 Task: Add Blue Label titled Label0006 to Card Card0006 in Board Board0002 in Development in Trello
Action: Mouse moved to (552, 24)
Screenshot: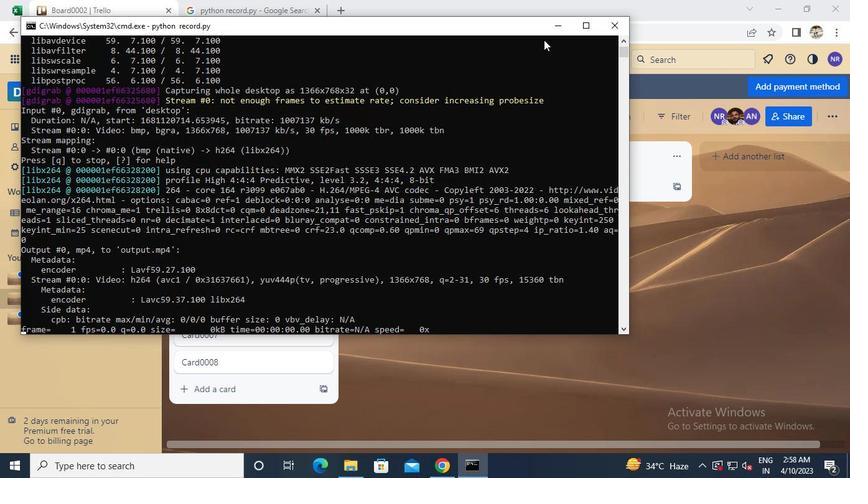 
Action: Mouse pressed left at (552, 24)
Screenshot: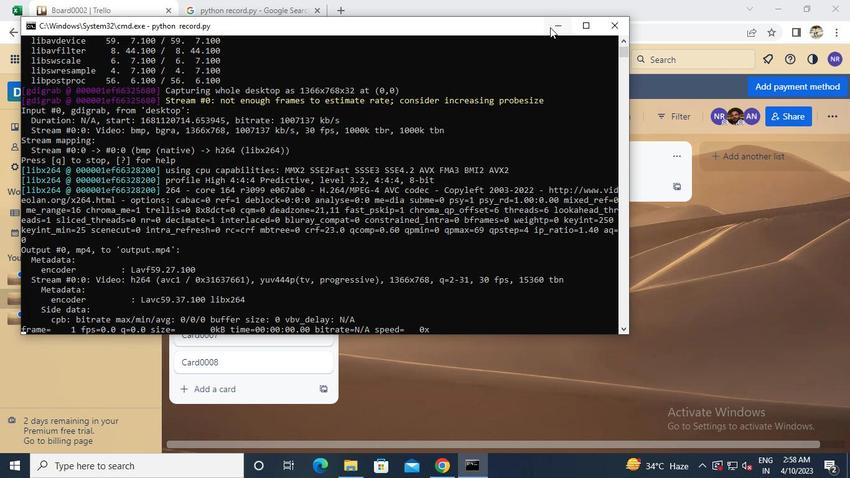 
Action: Mouse moved to (317, 288)
Screenshot: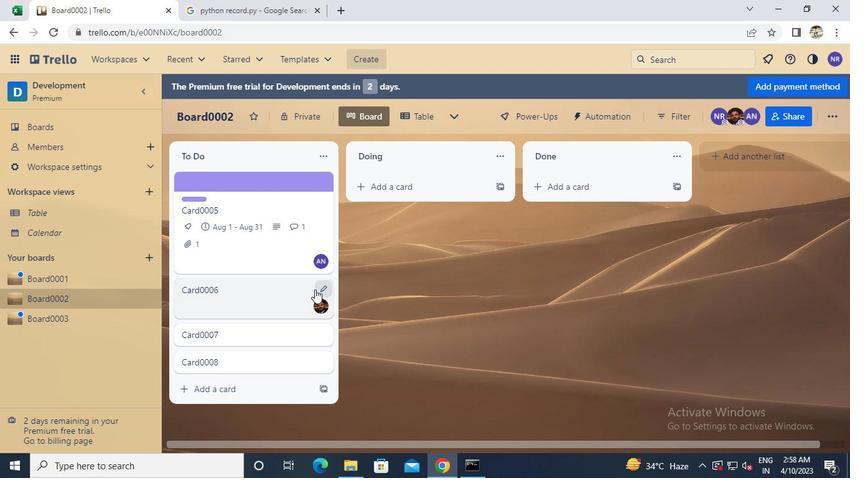 
Action: Mouse pressed left at (317, 288)
Screenshot: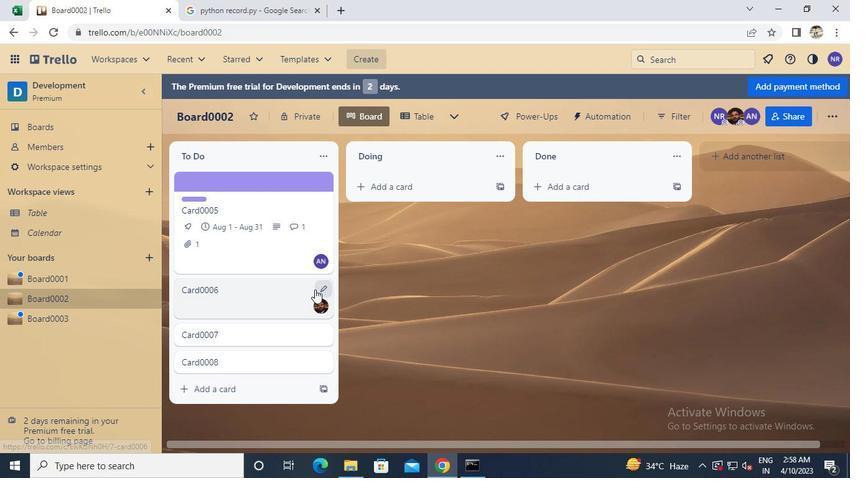 
Action: Mouse moved to (358, 237)
Screenshot: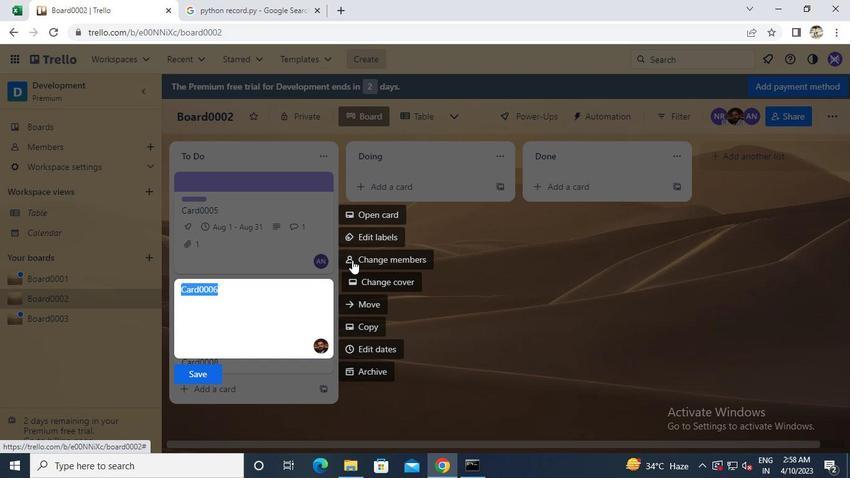 
Action: Mouse pressed left at (358, 237)
Screenshot: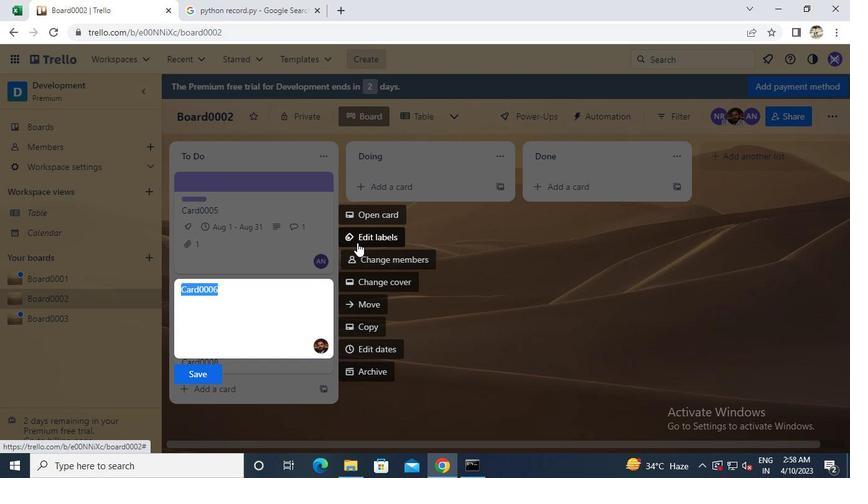 
Action: Mouse moved to (400, 331)
Screenshot: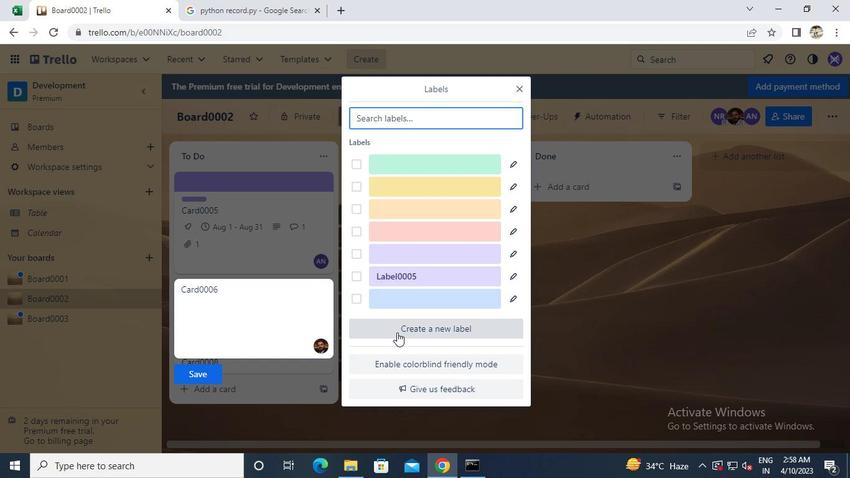 
Action: Mouse pressed left at (400, 331)
Screenshot: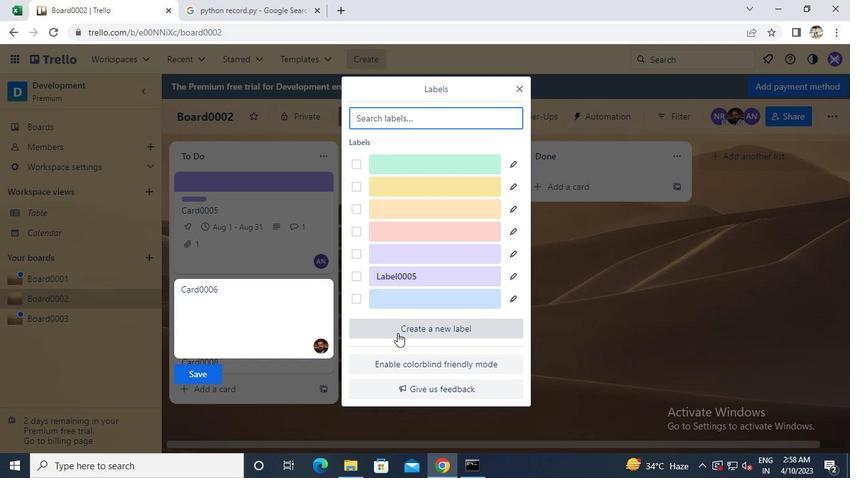 
Action: Mouse moved to (363, 339)
Screenshot: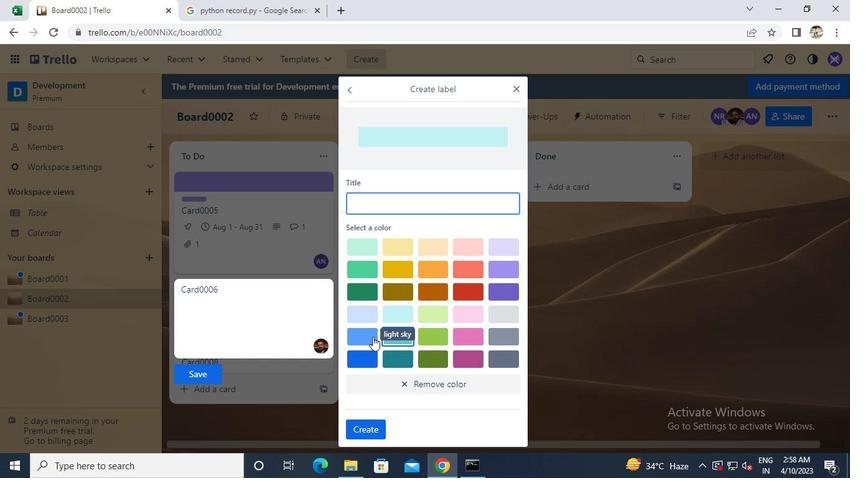 
Action: Mouse pressed left at (363, 339)
Screenshot: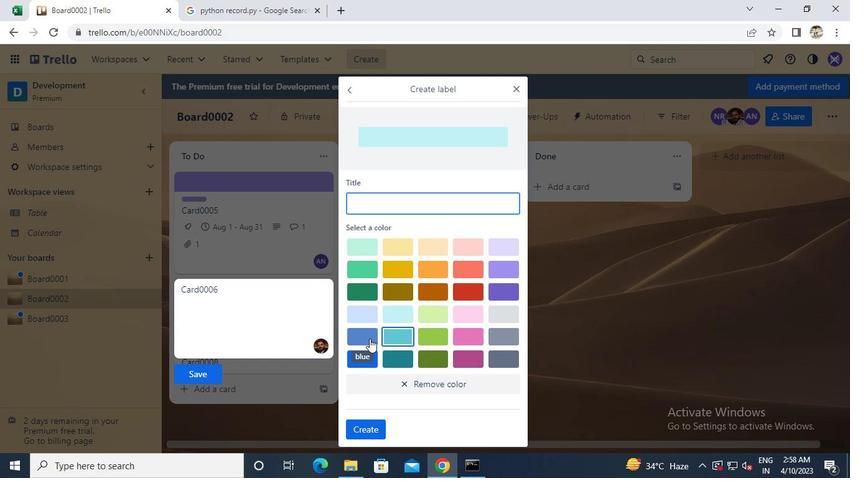 
Action: Mouse moved to (383, 203)
Screenshot: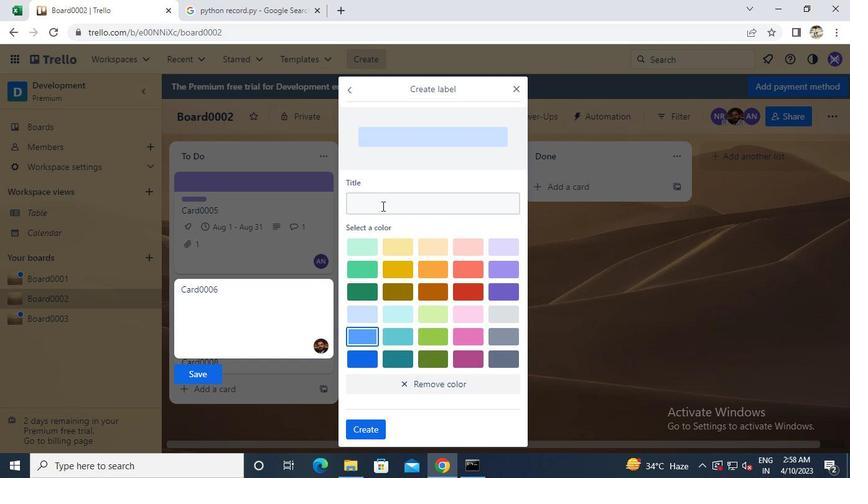 
Action: Mouse pressed left at (383, 203)
Screenshot: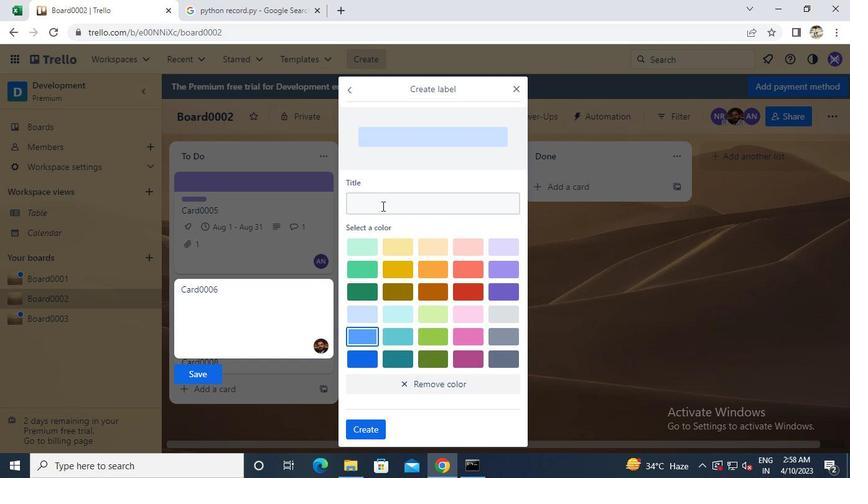 
Action: Keyboard Key.caps_lock
Screenshot: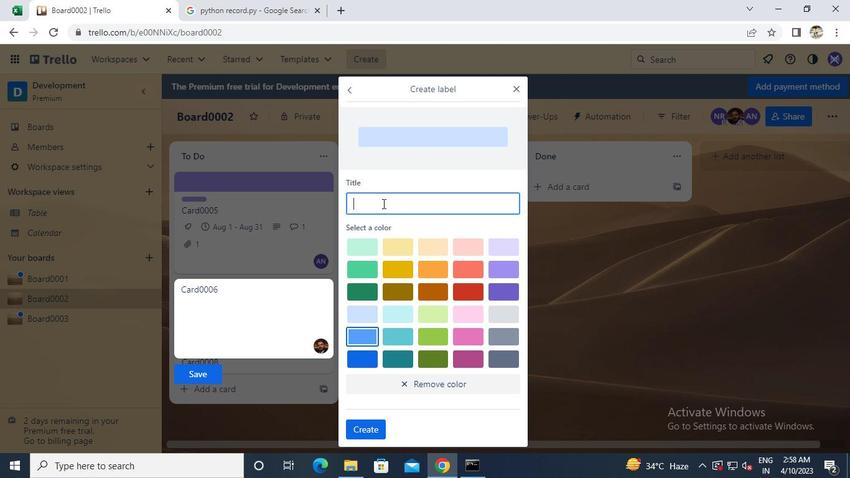 
Action: Keyboard Key.caps_lock
Screenshot: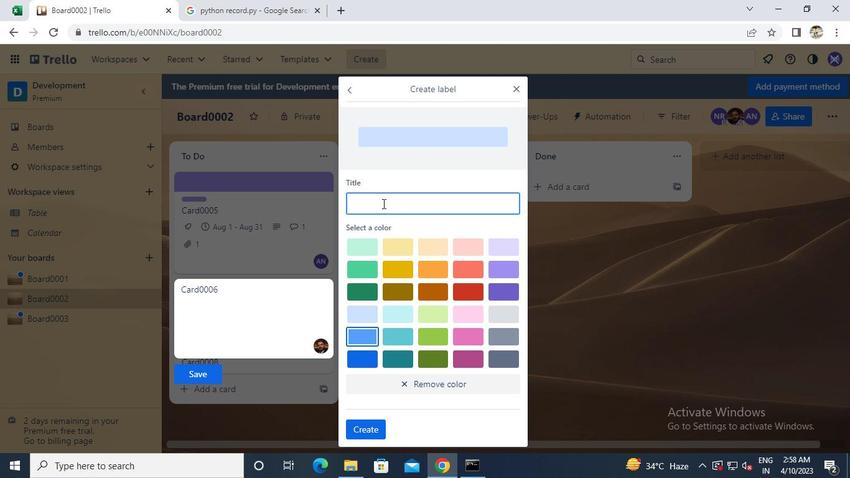 
Action: Keyboard l
Screenshot: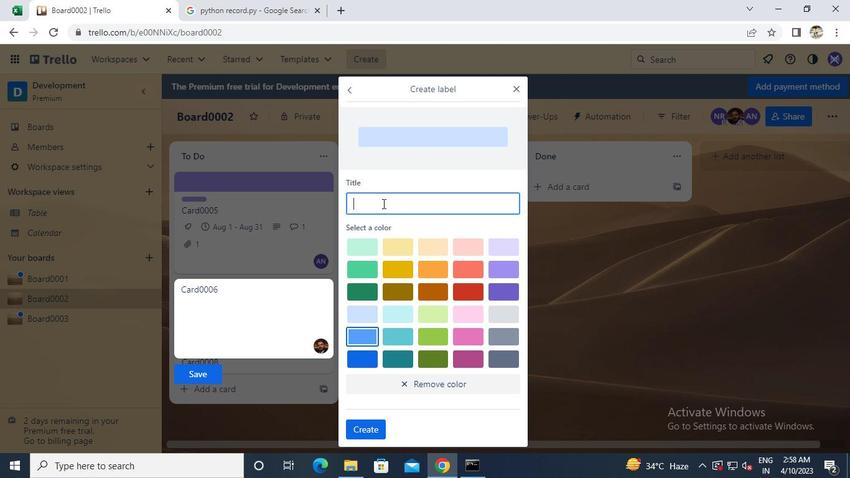 
Action: Mouse moved to (383, 203)
Screenshot: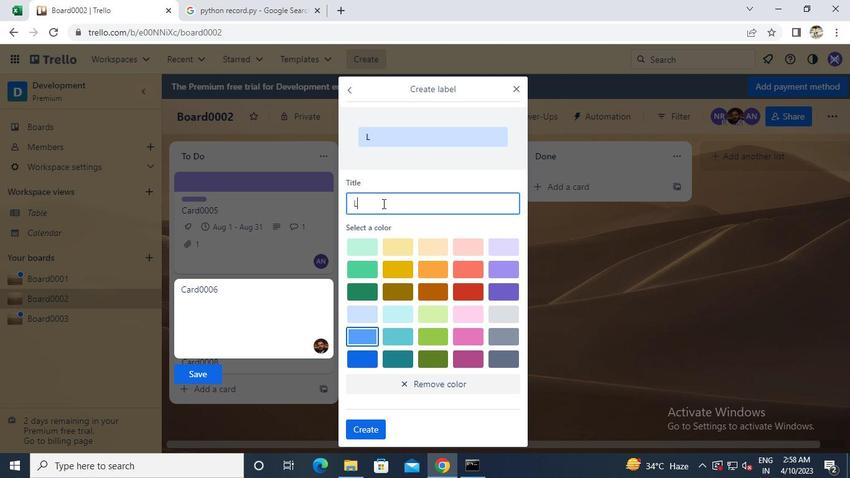 
Action: Keyboard Key.caps_lock
Screenshot: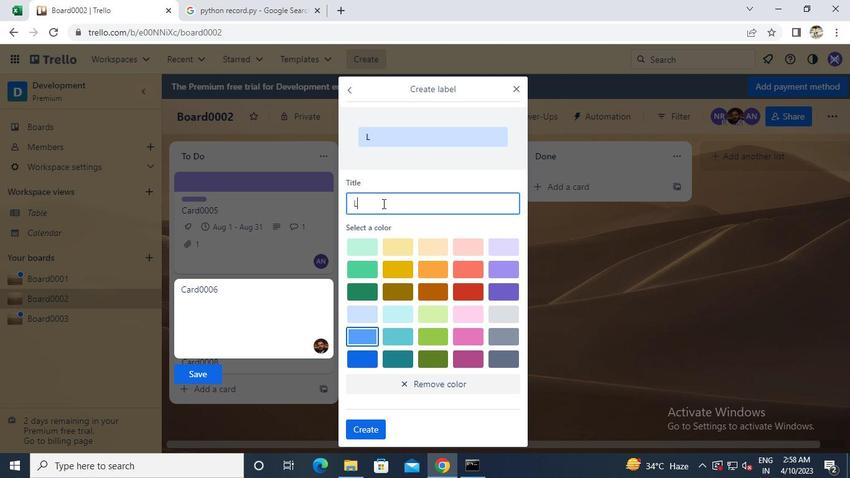 
Action: Keyboard a
Screenshot: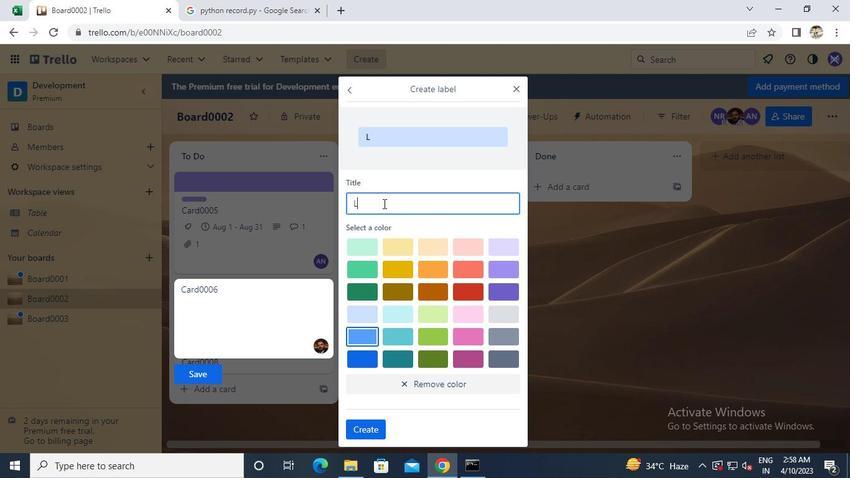 
Action: Keyboard b
Screenshot: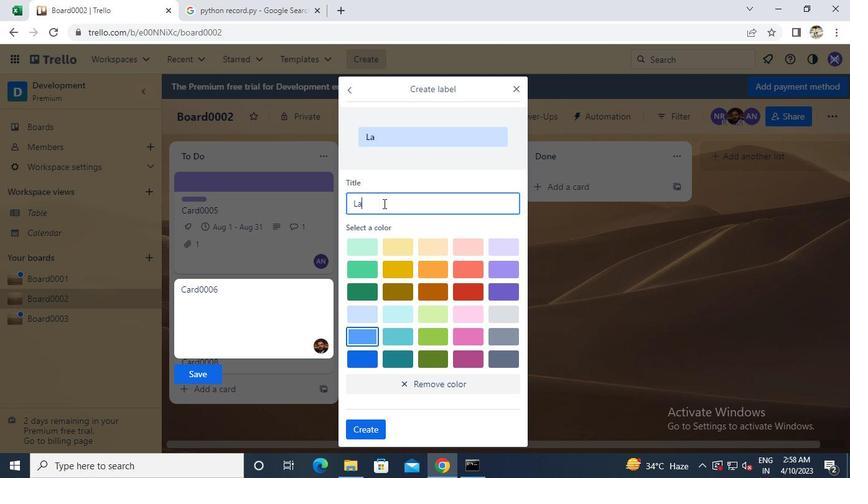 
Action: Keyboard e
Screenshot: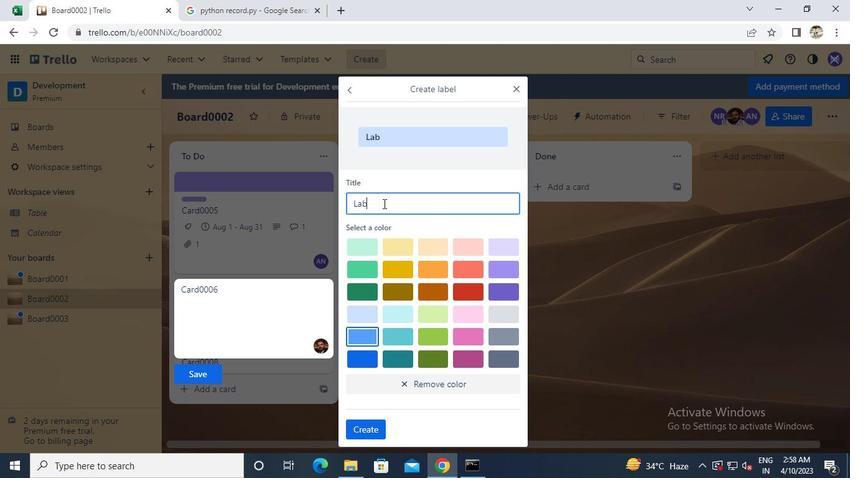 
Action: Keyboard l
Screenshot: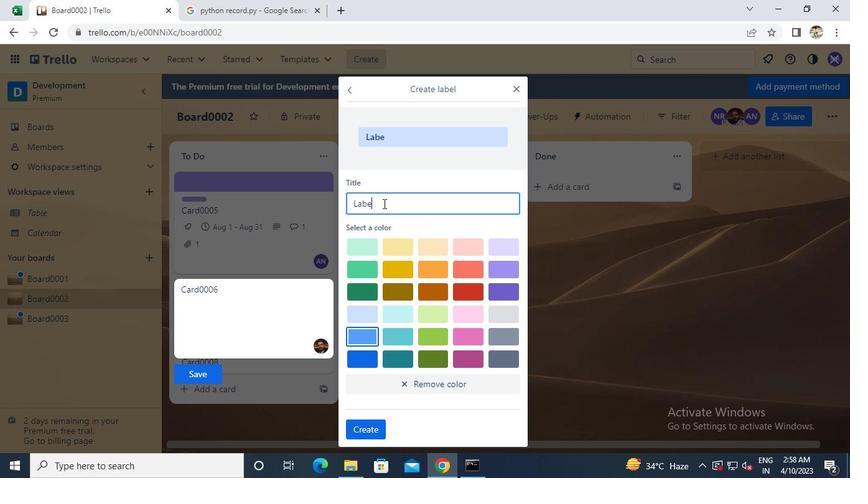 
Action: Keyboard 0
Screenshot: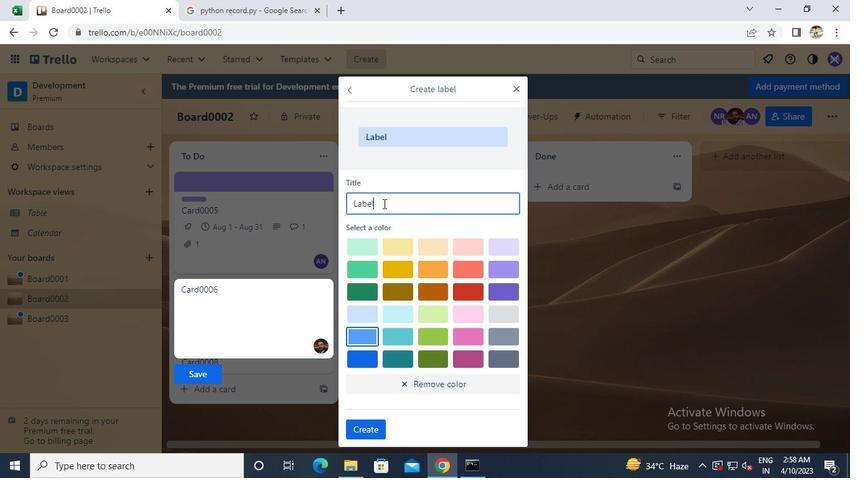 
Action: Keyboard 0
Screenshot: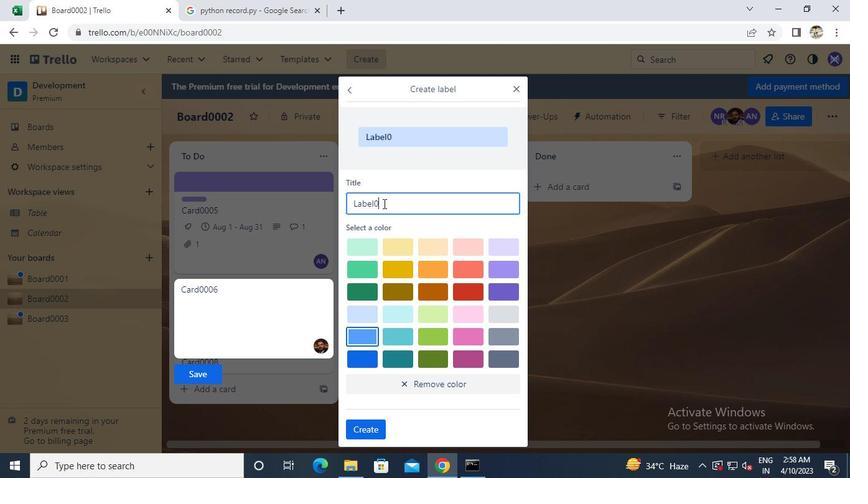 
Action: Keyboard 0
Screenshot: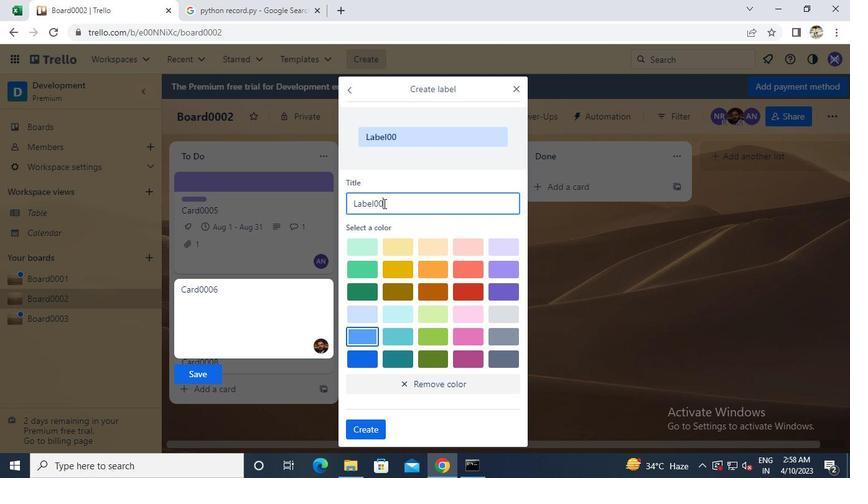 
Action: Keyboard 6
Screenshot: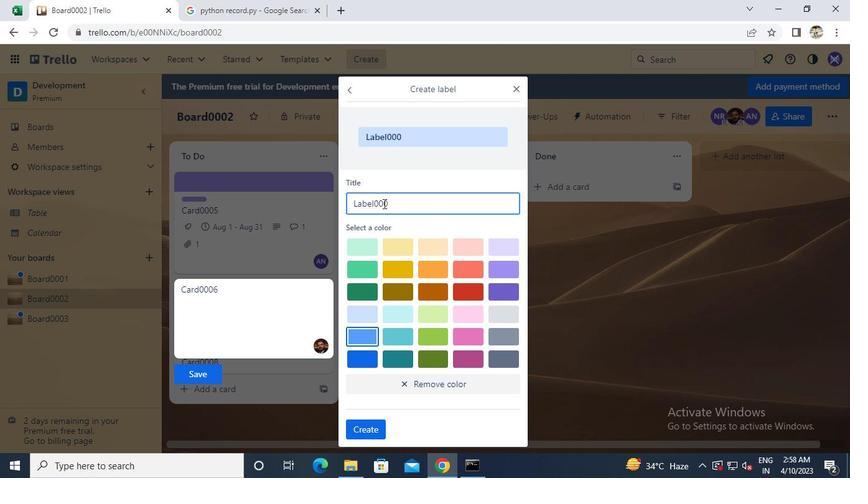 
Action: Mouse moved to (360, 421)
Screenshot: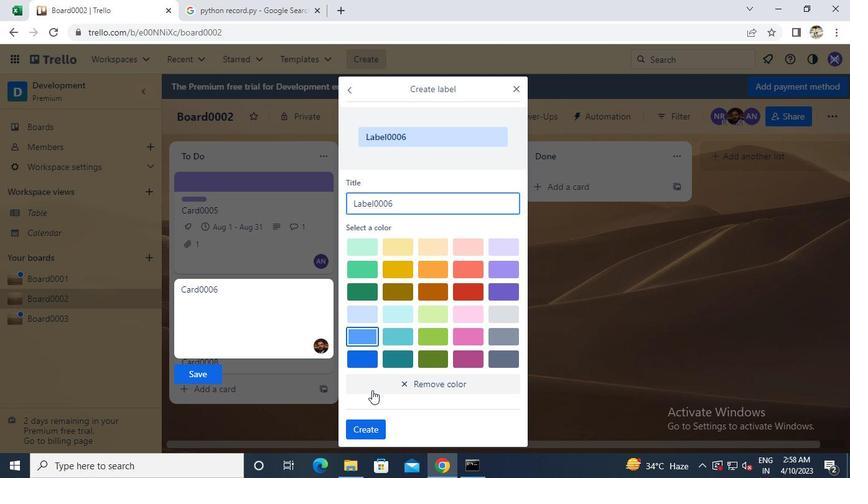 
Action: Mouse pressed left at (360, 421)
Screenshot: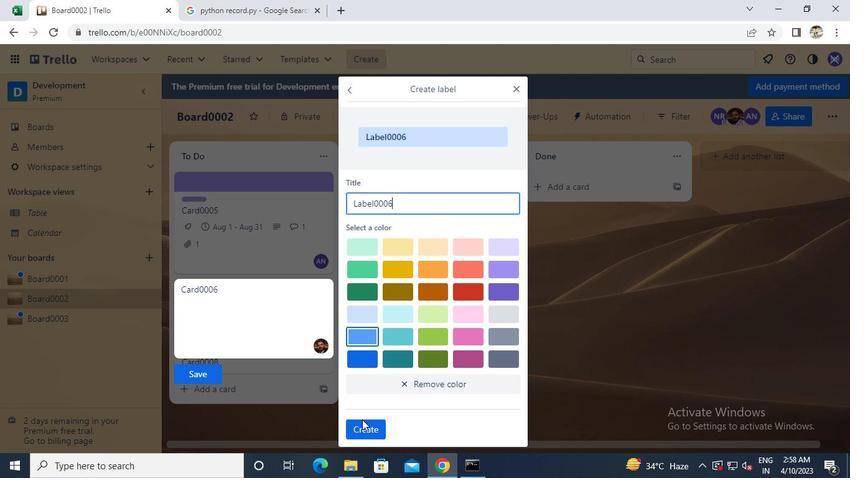 
Action: Mouse moved to (206, 380)
Screenshot: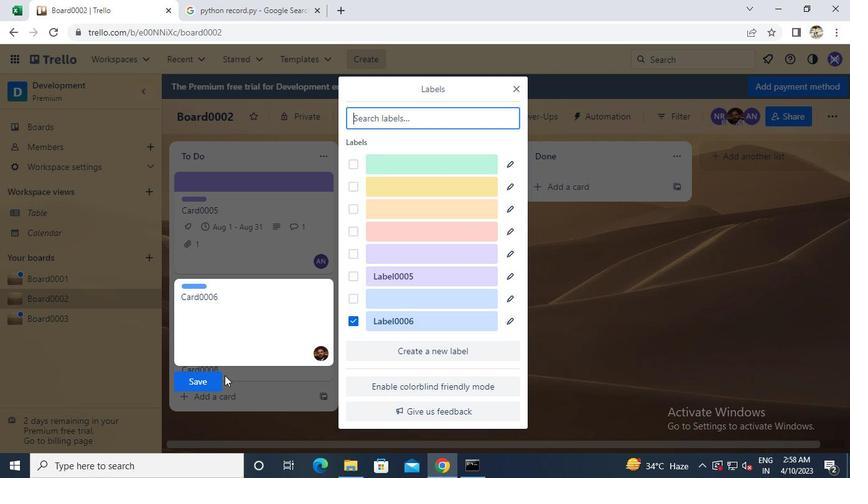 
Action: Mouse pressed left at (206, 380)
Screenshot: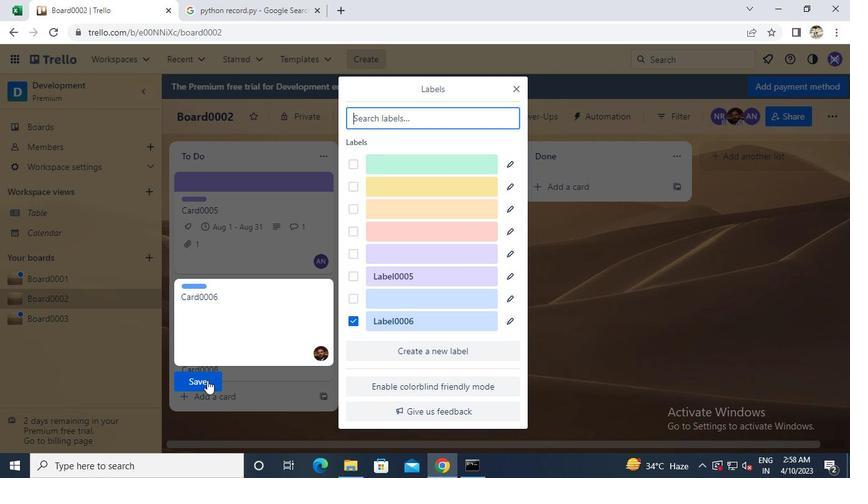
Action: Mouse moved to (477, 460)
Screenshot: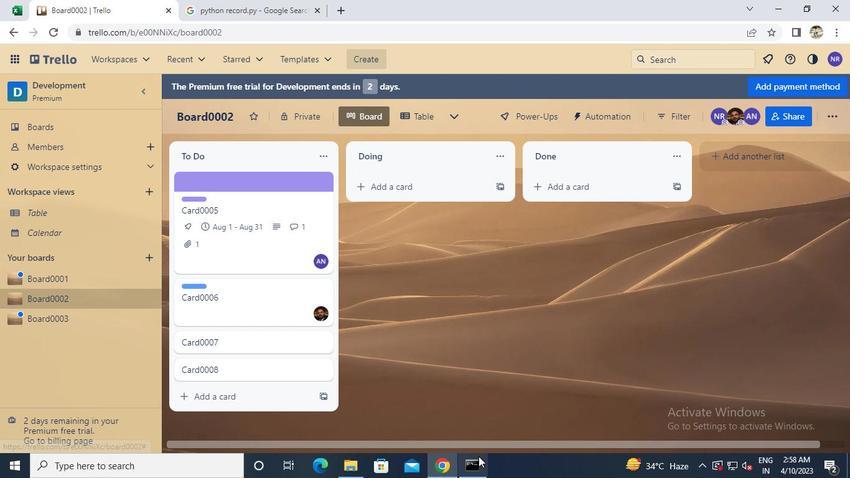 
Action: Mouse pressed left at (477, 460)
Screenshot: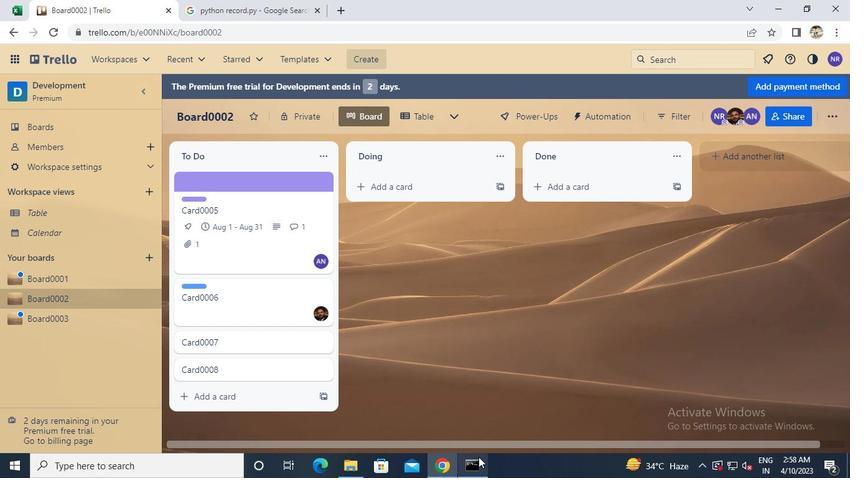 
Action: Mouse moved to (614, 26)
Screenshot: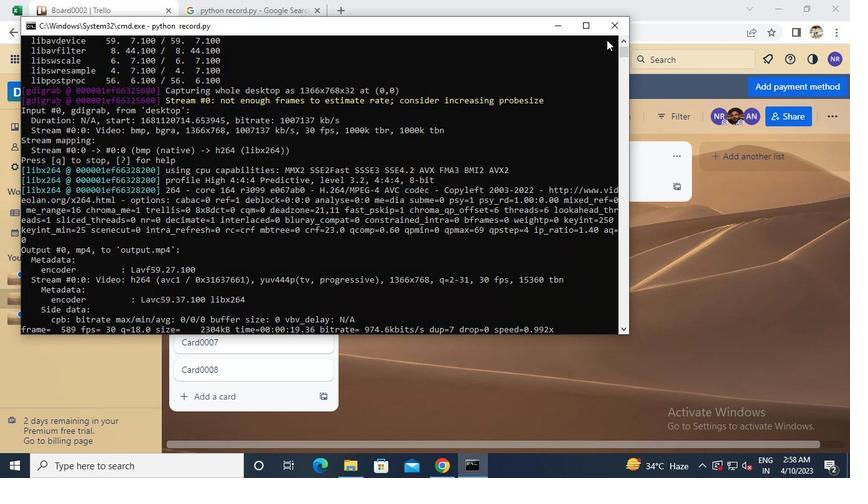 
Action: Mouse pressed left at (614, 26)
Screenshot: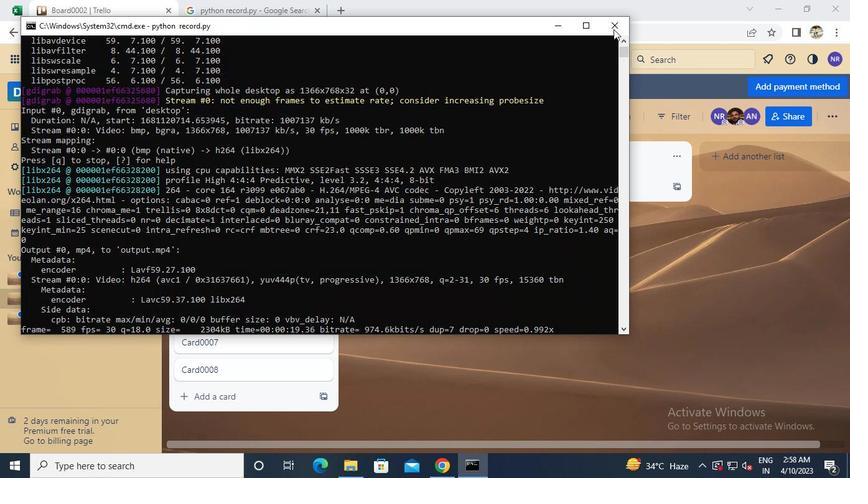 
Action: Mouse moved to (614, 30)
Screenshot: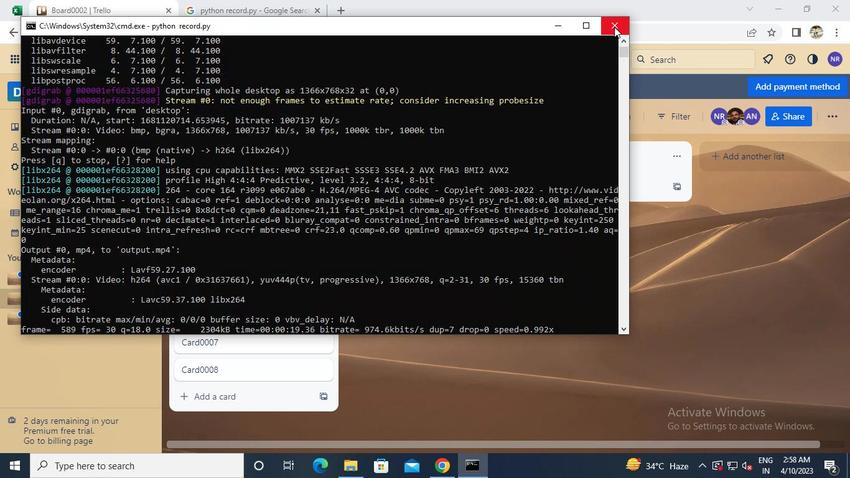 
